 Task: Learn more about a business.
Action: Mouse moved to (886, 106)
Screenshot: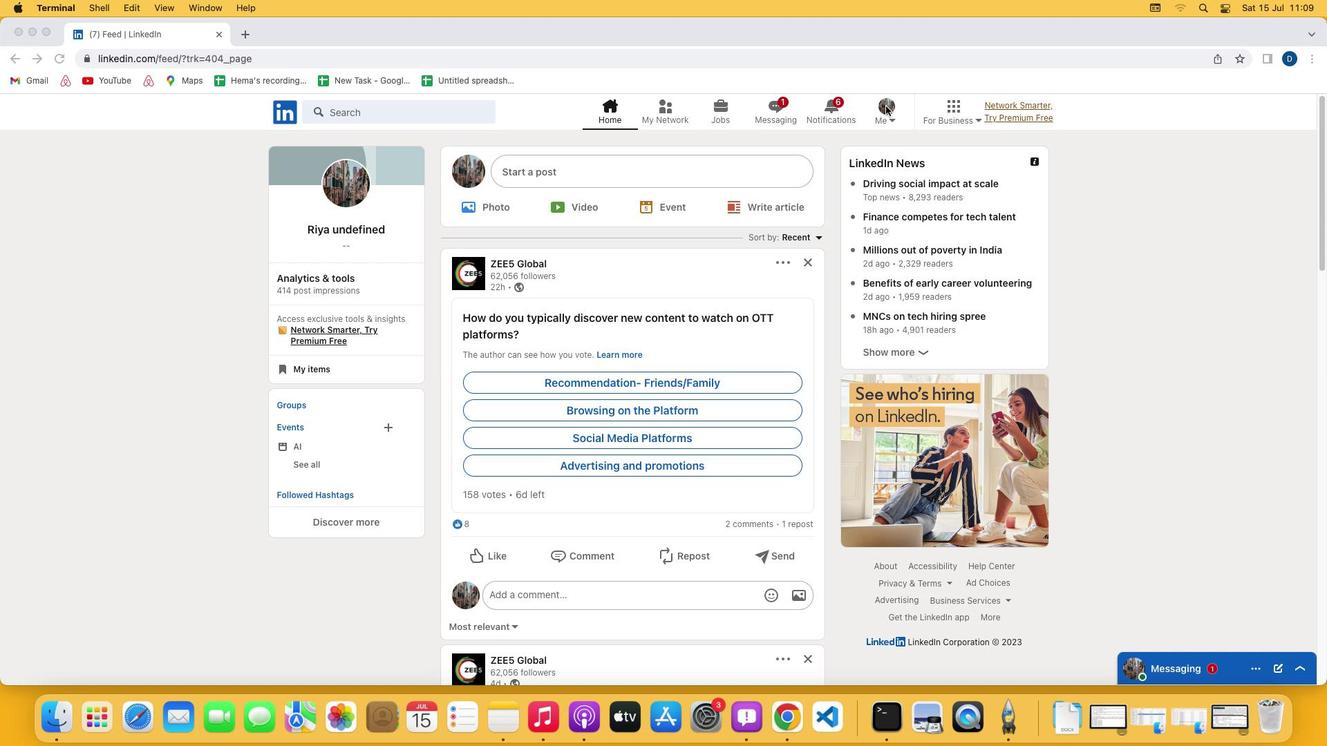 
Action: Mouse pressed left at (886, 106)
Screenshot: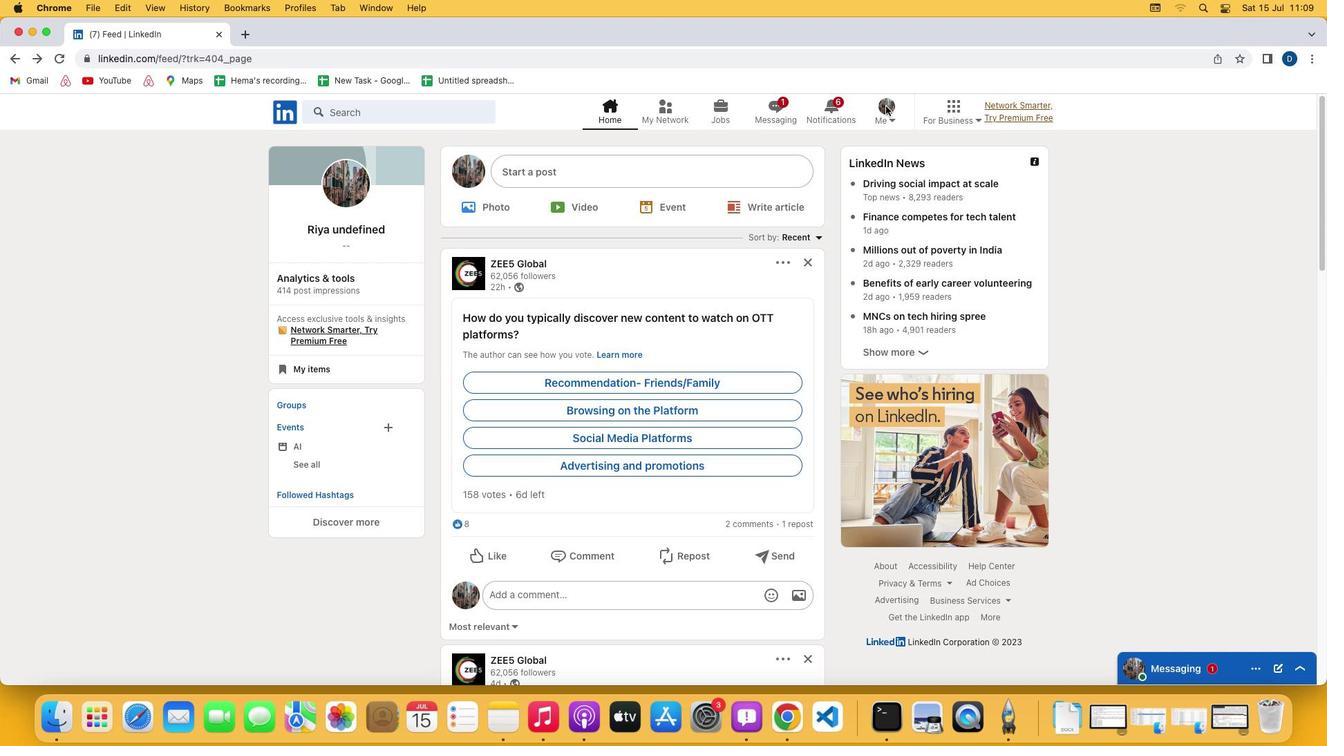 
Action: Mouse pressed left at (886, 106)
Screenshot: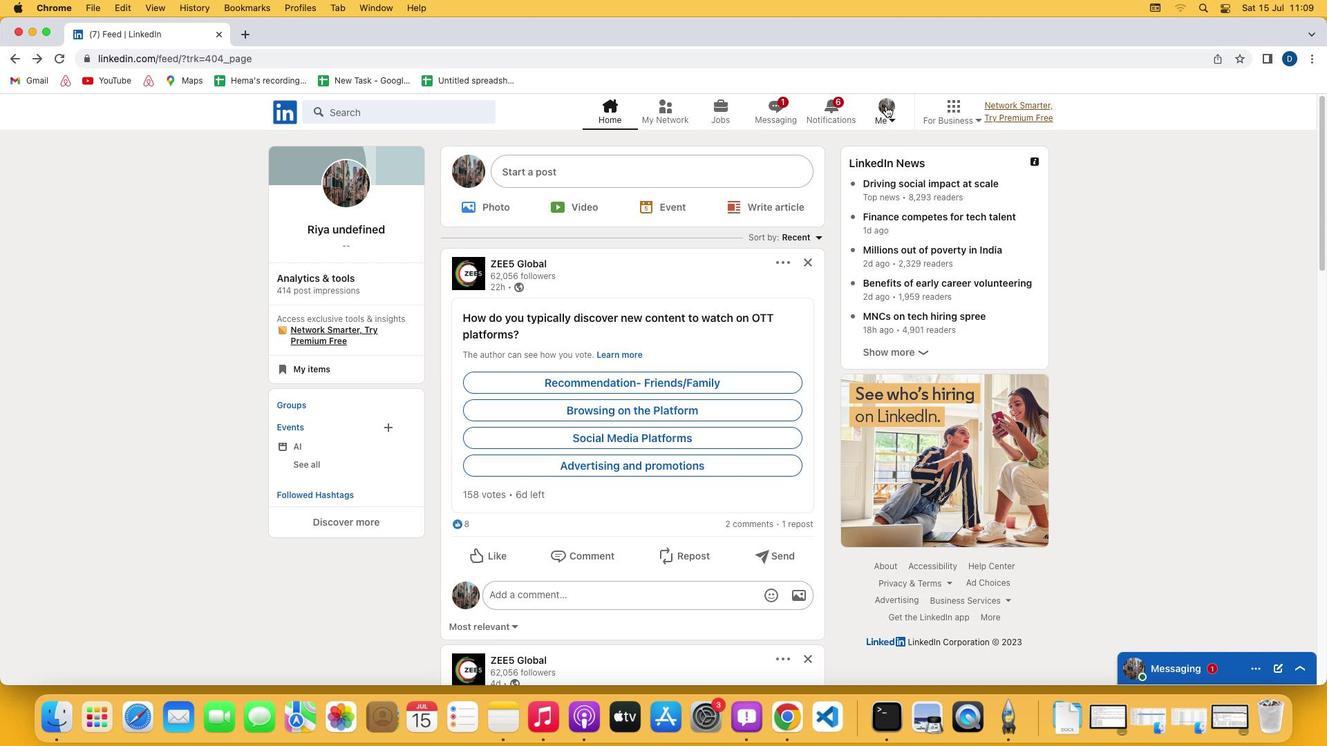 
Action: Mouse moved to (801, 266)
Screenshot: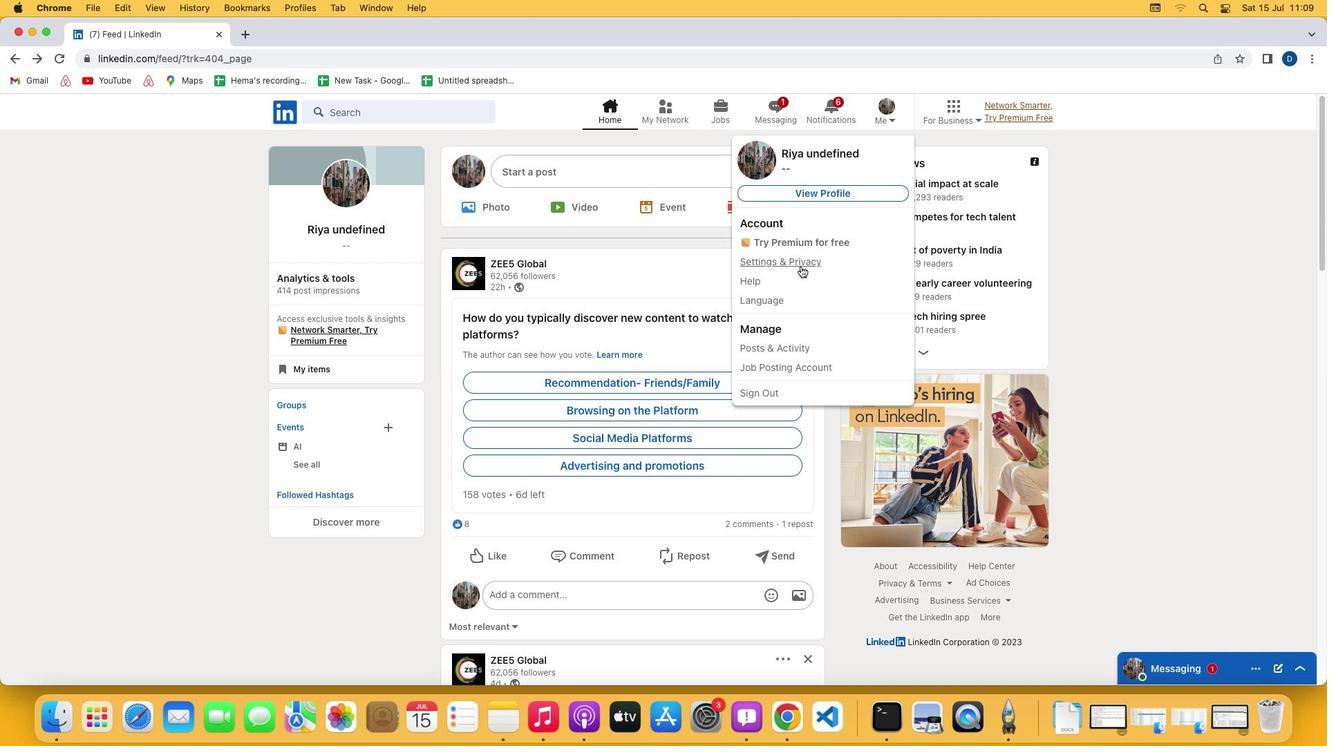 
Action: Mouse pressed left at (801, 266)
Screenshot: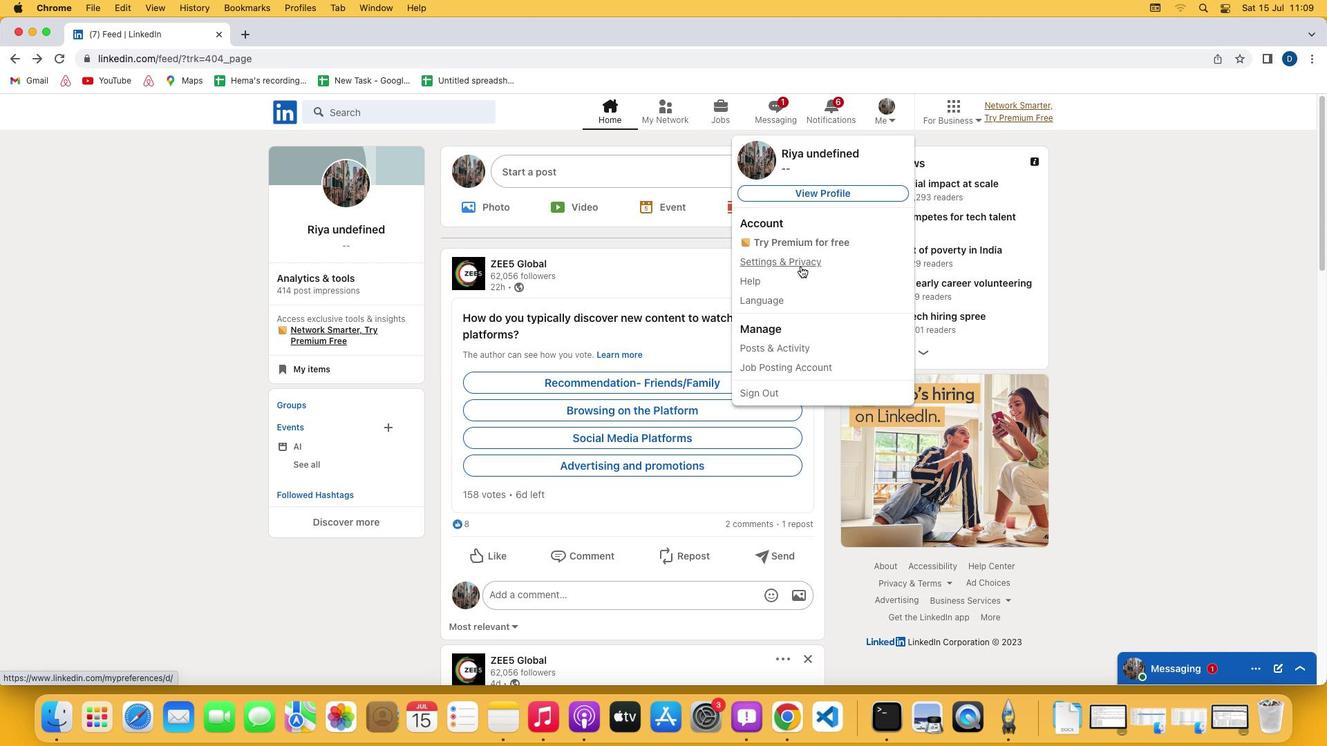 
Action: Mouse moved to (668, 488)
Screenshot: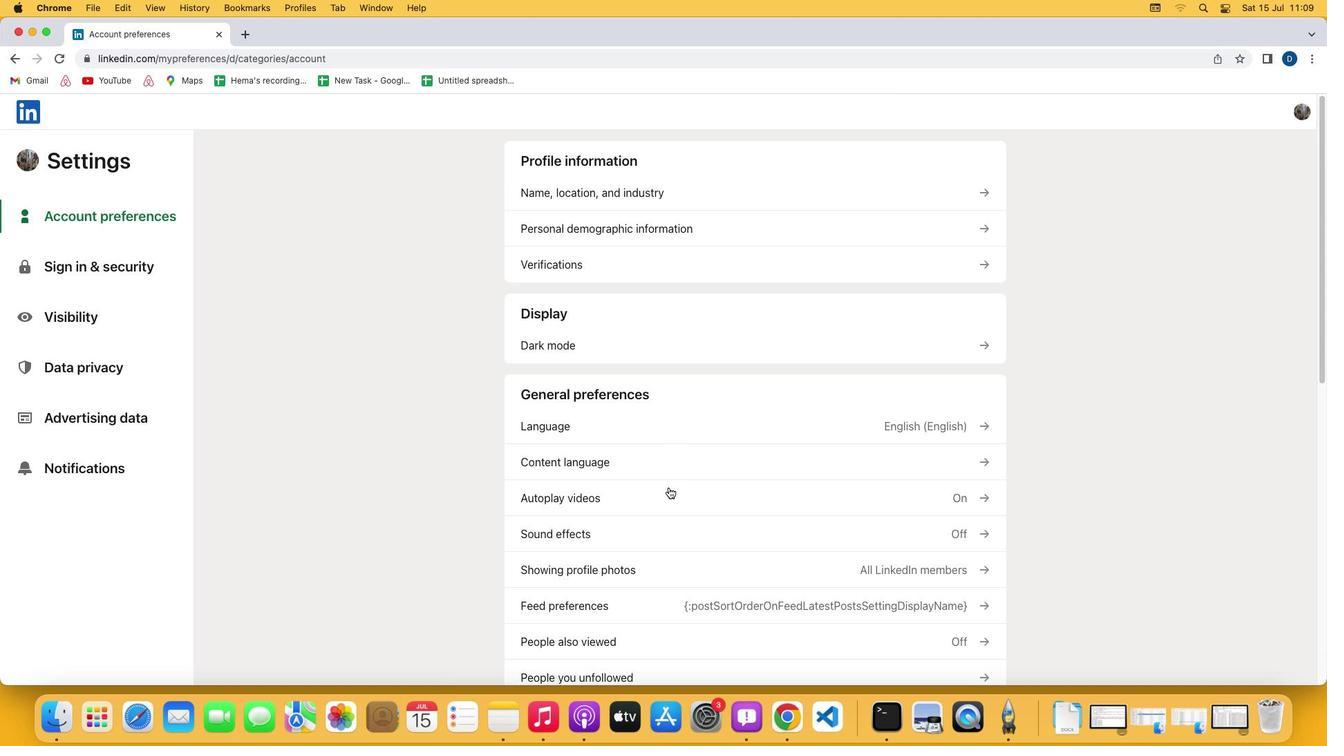 
Action: Mouse scrolled (668, 488) with delta (0, 0)
Screenshot: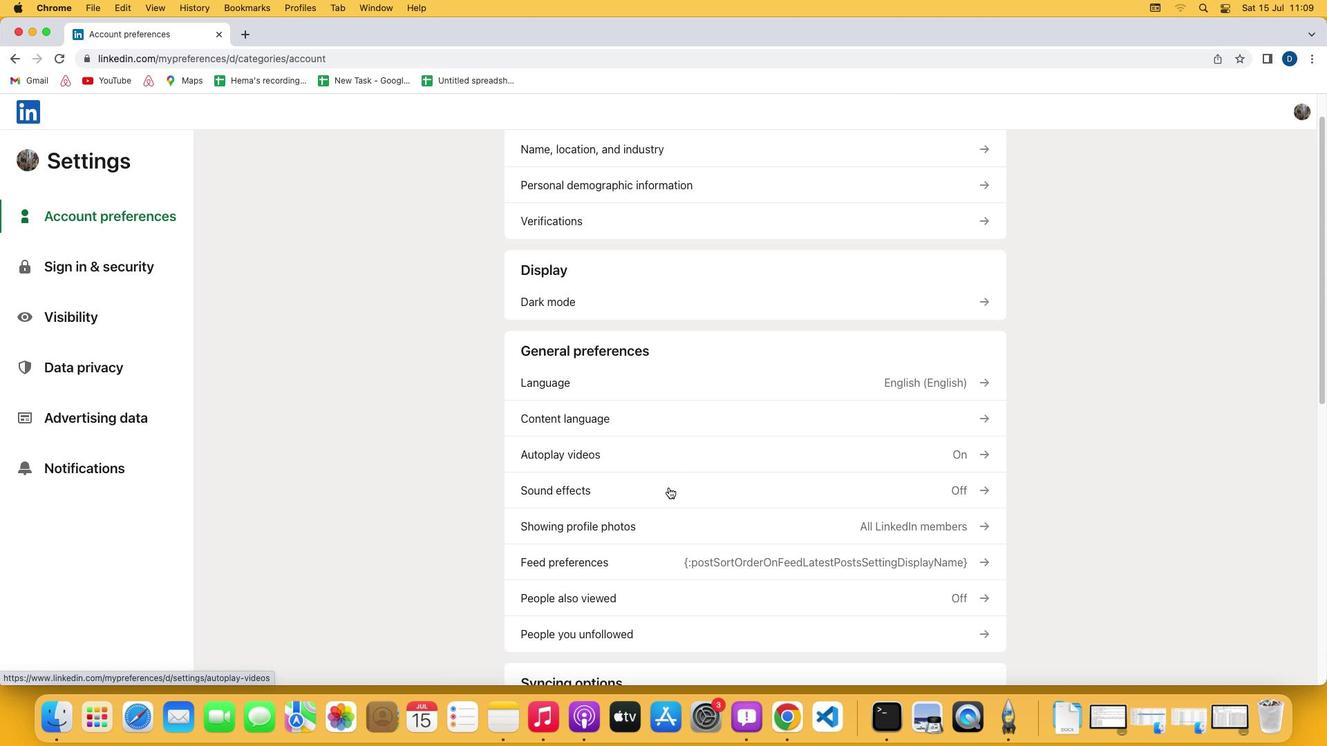 
Action: Mouse scrolled (668, 488) with delta (0, 0)
Screenshot: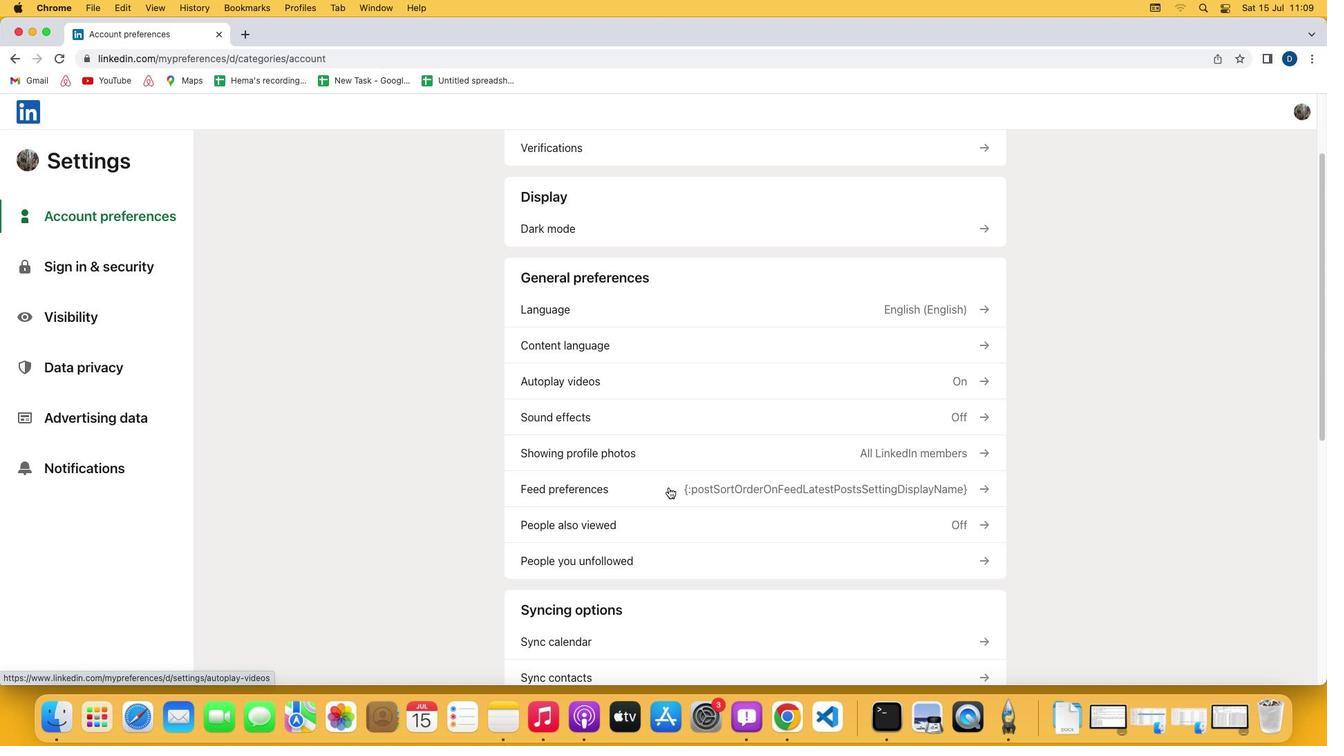 
Action: Mouse scrolled (668, 488) with delta (0, -2)
Screenshot: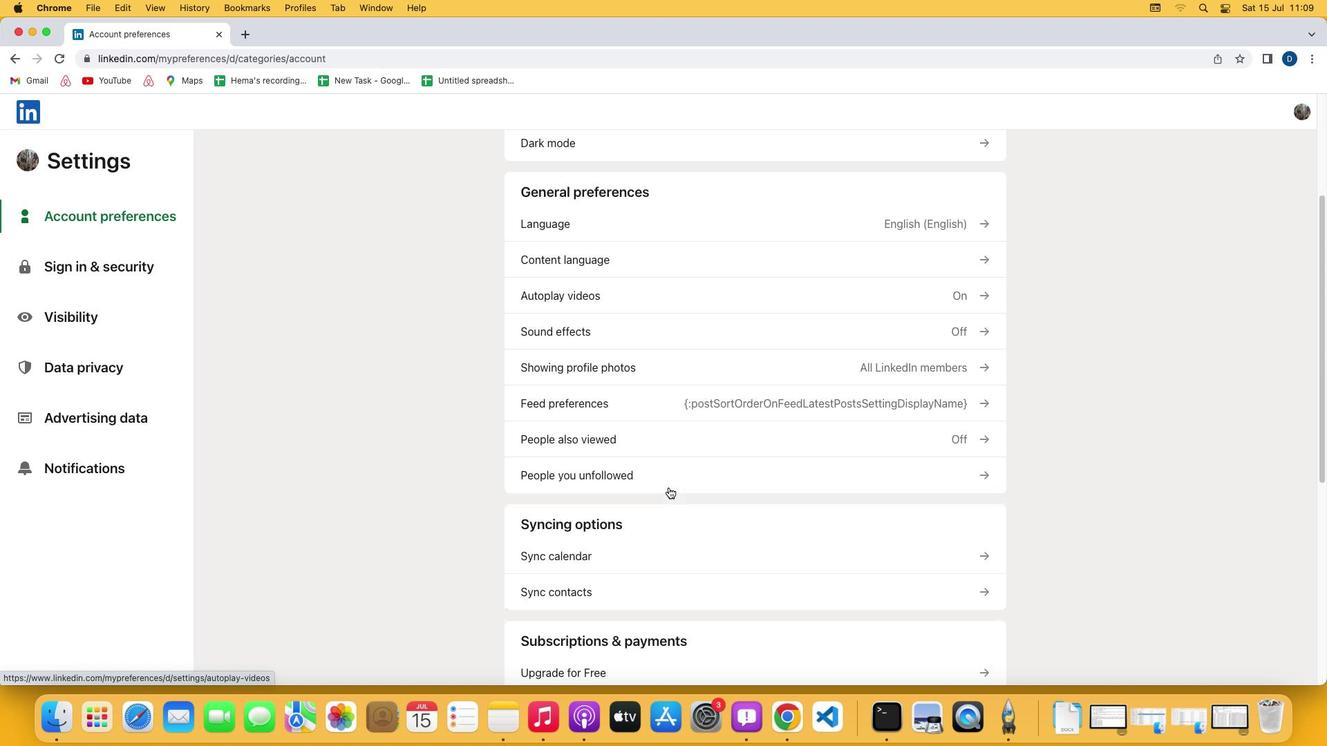 
Action: Mouse scrolled (668, 488) with delta (0, -2)
Screenshot: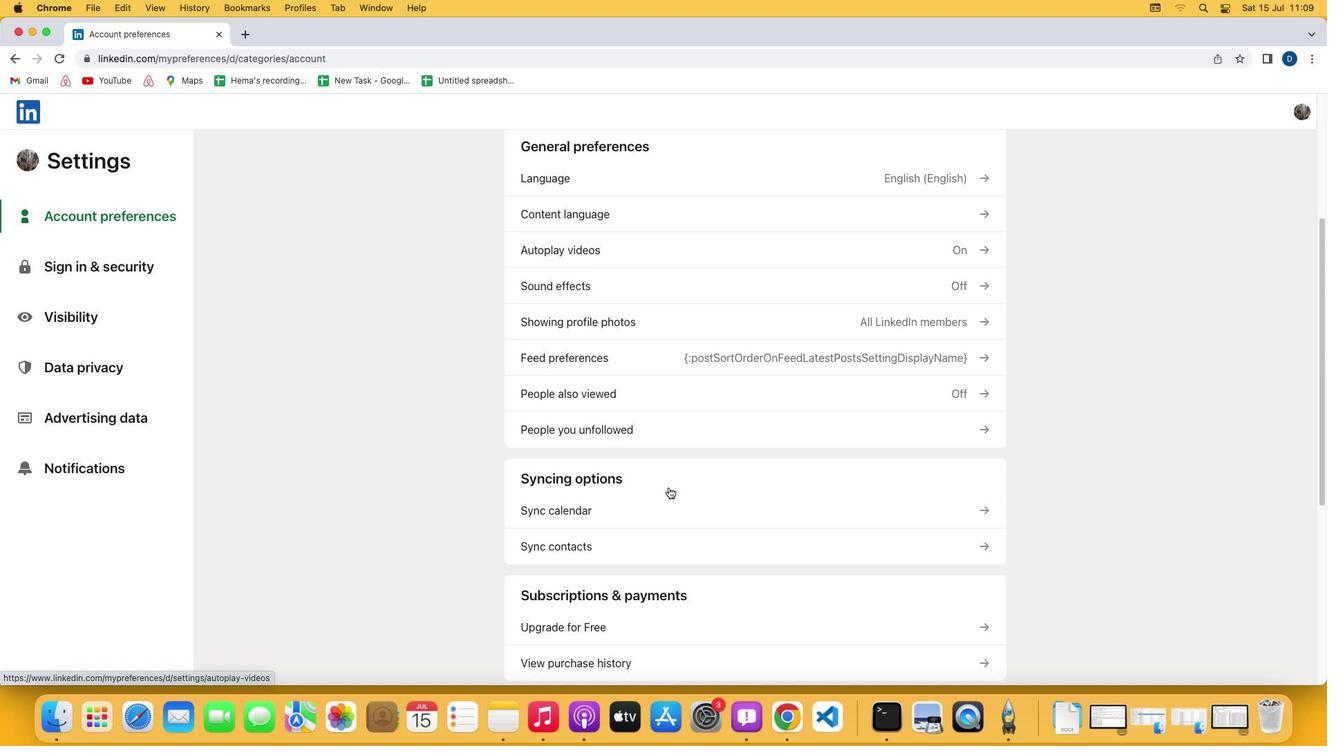 
Action: Mouse scrolled (668, 488) with delta (0, 0)
Screenshot: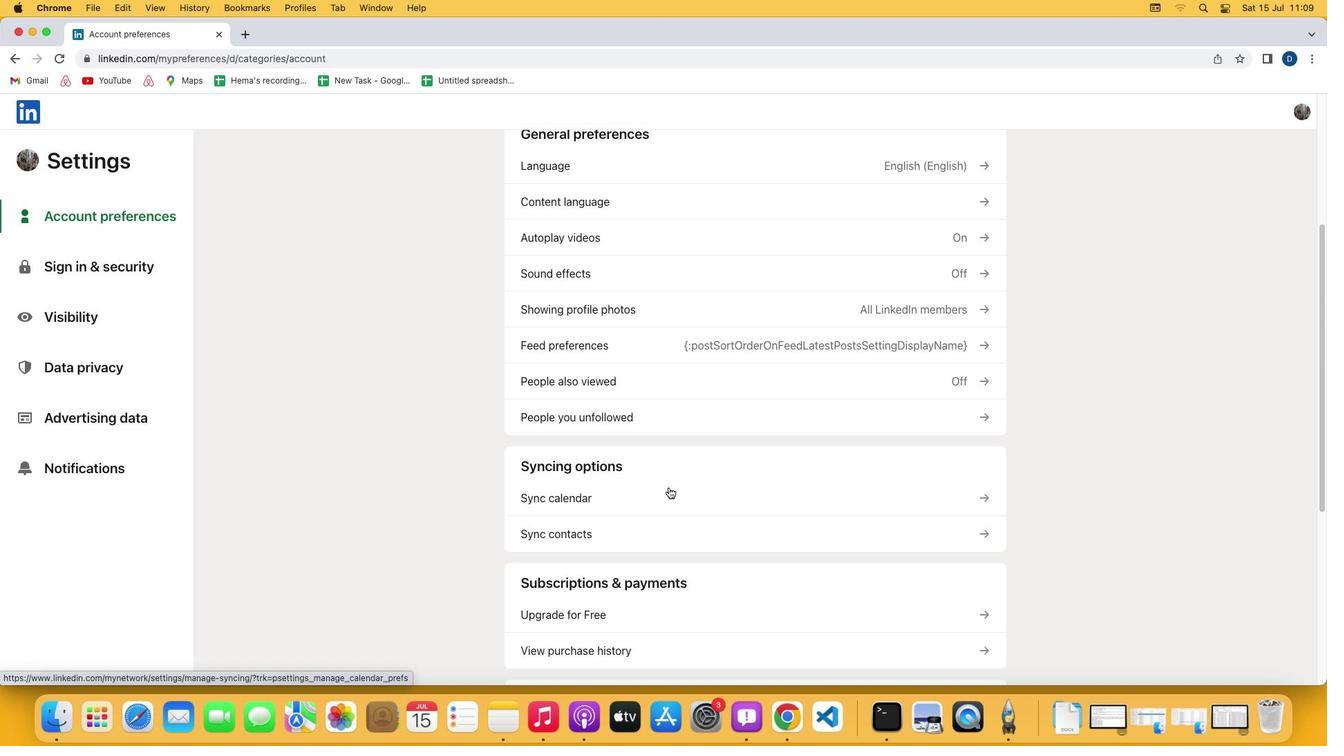 
Action: Mouse scrolled (668, 488) with delta (0, 0)
Screenshot: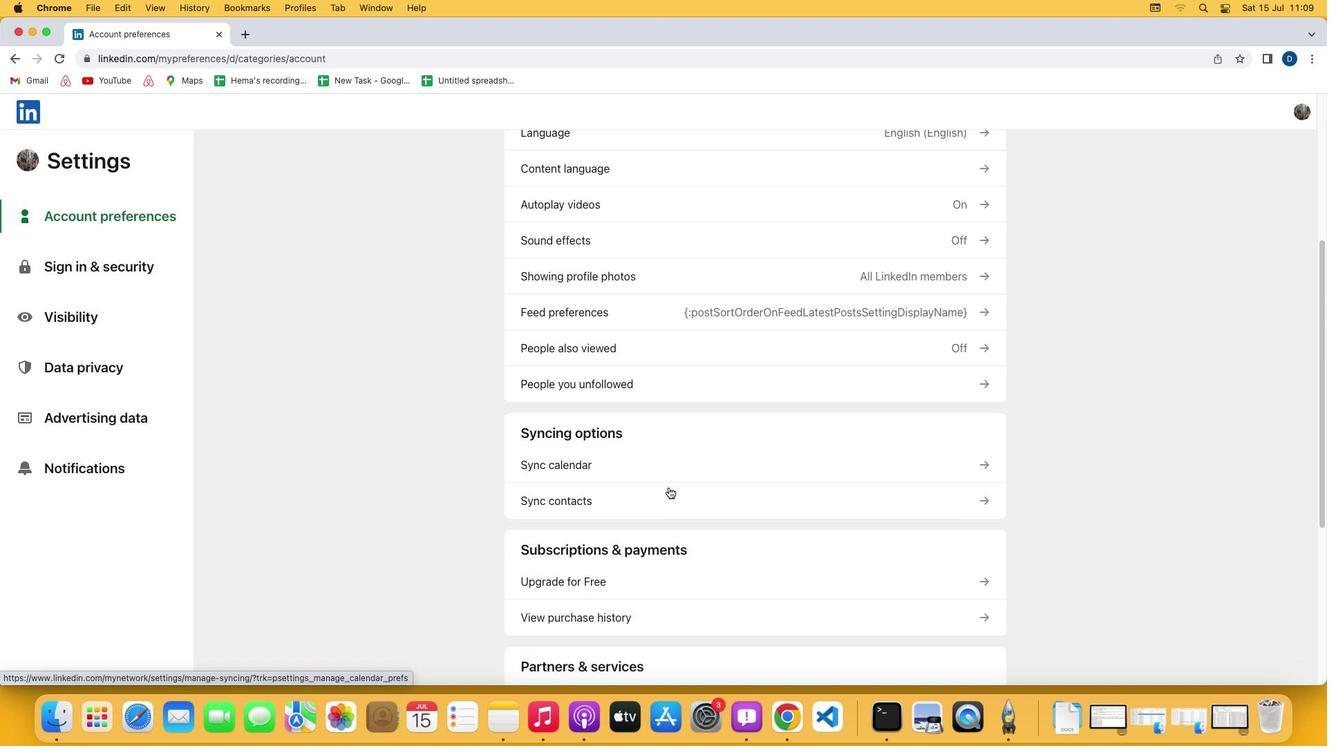 
Action: Mouse scrolled (668, 488) with delta (0, -1)
Screenshot: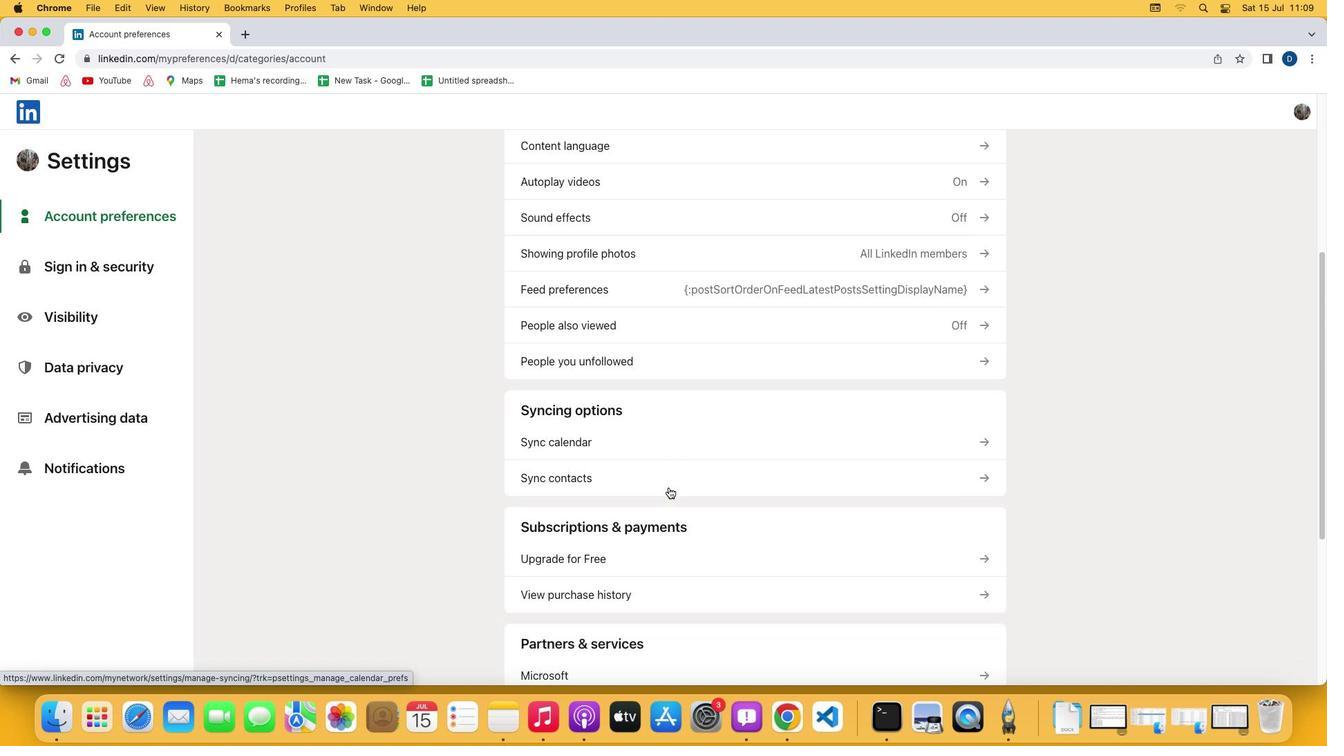 
Action: Mouse scrolled (668, 488) with delta (0, -1)
Screenshot: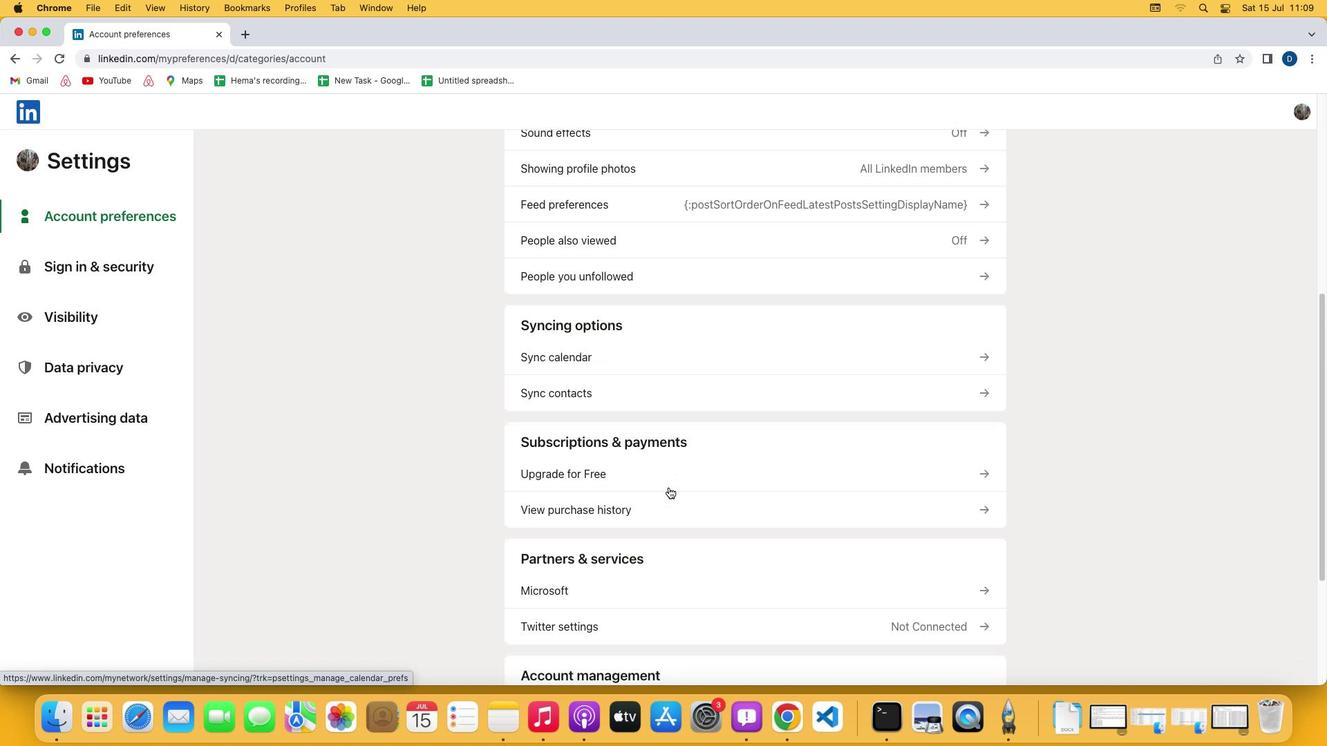 
Action: Mouse moved to (621, 468)
Screenshot: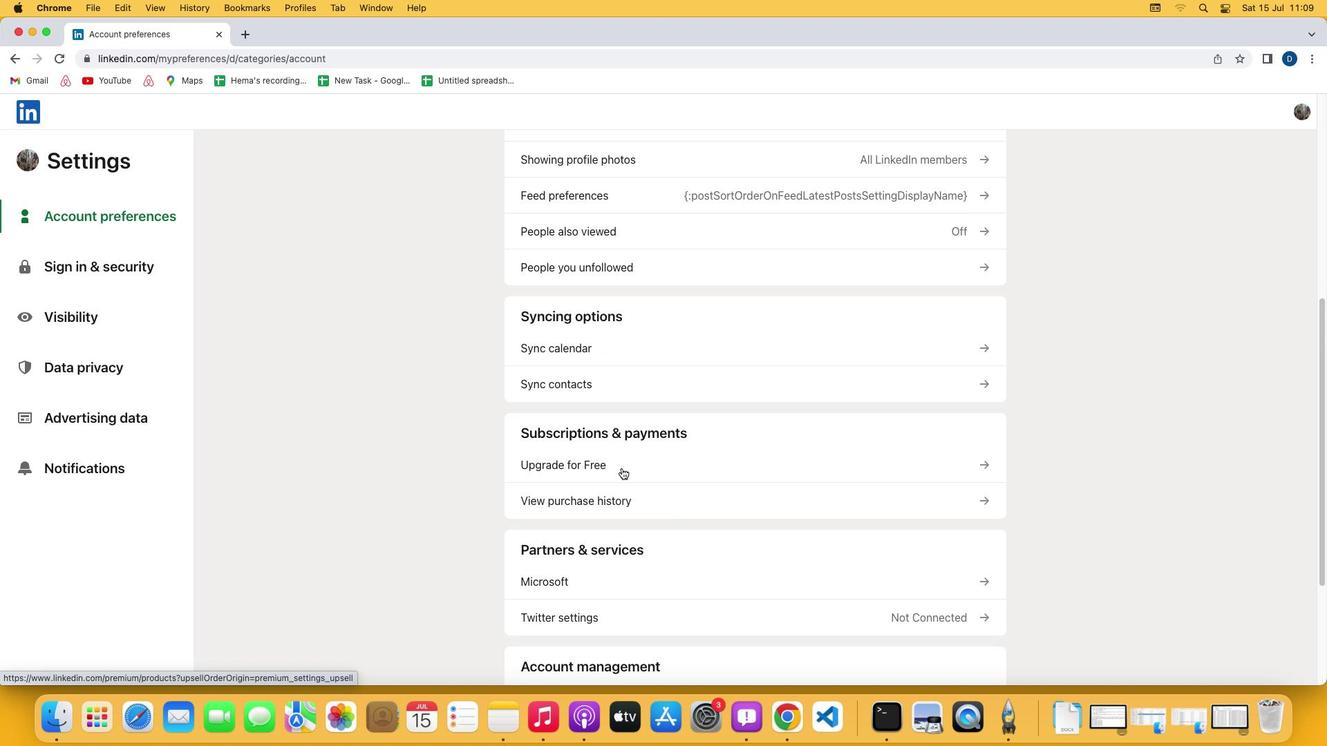 
Action: Mouse pressed left at (621, 468)
Screenshot: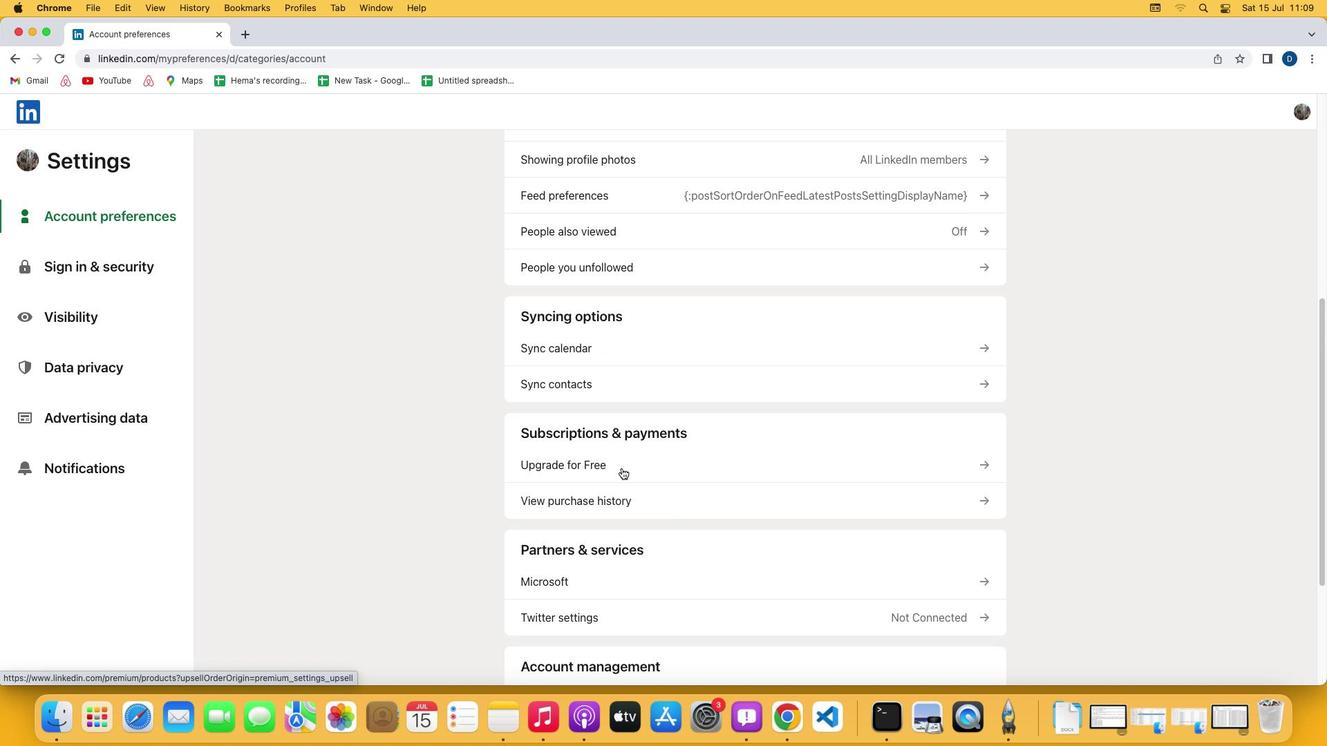 
Action: Mouse moved to (540, 375)
Screenshot: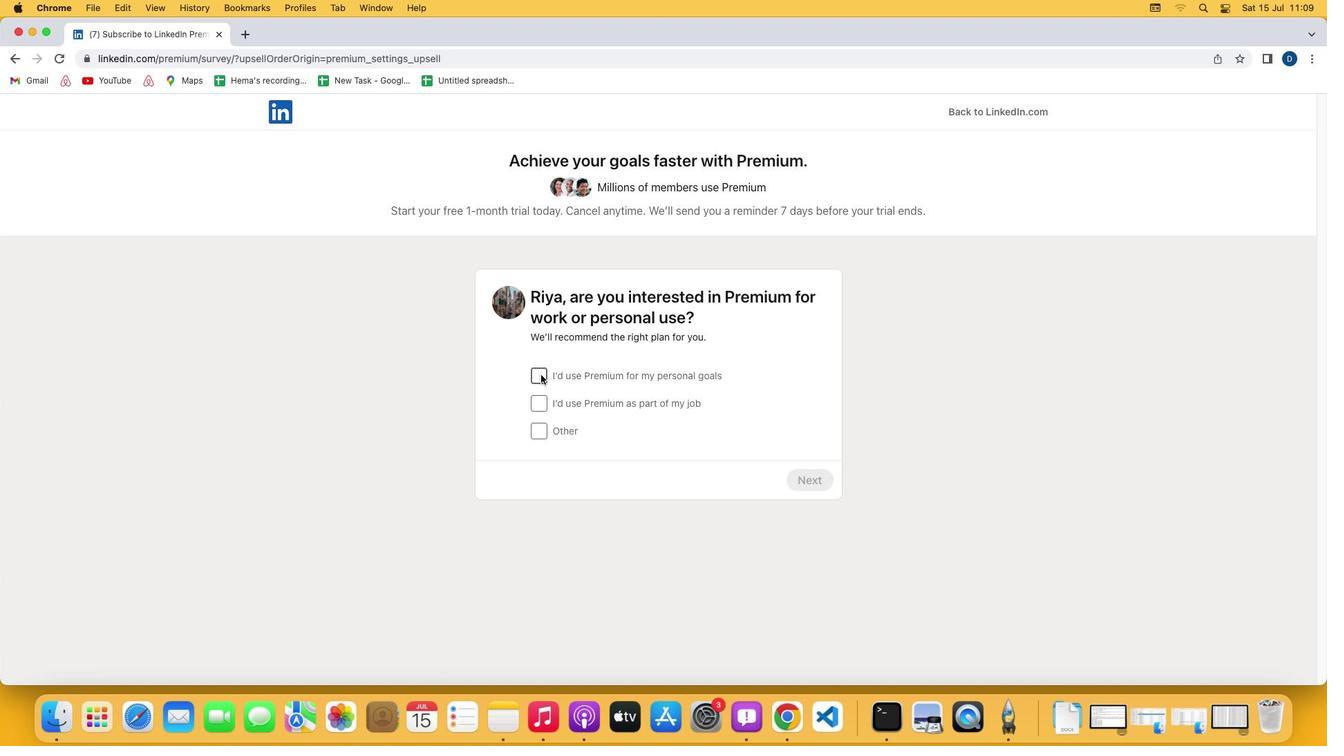 
Action: Mouse pressed left at (540, 375)
Screenshot: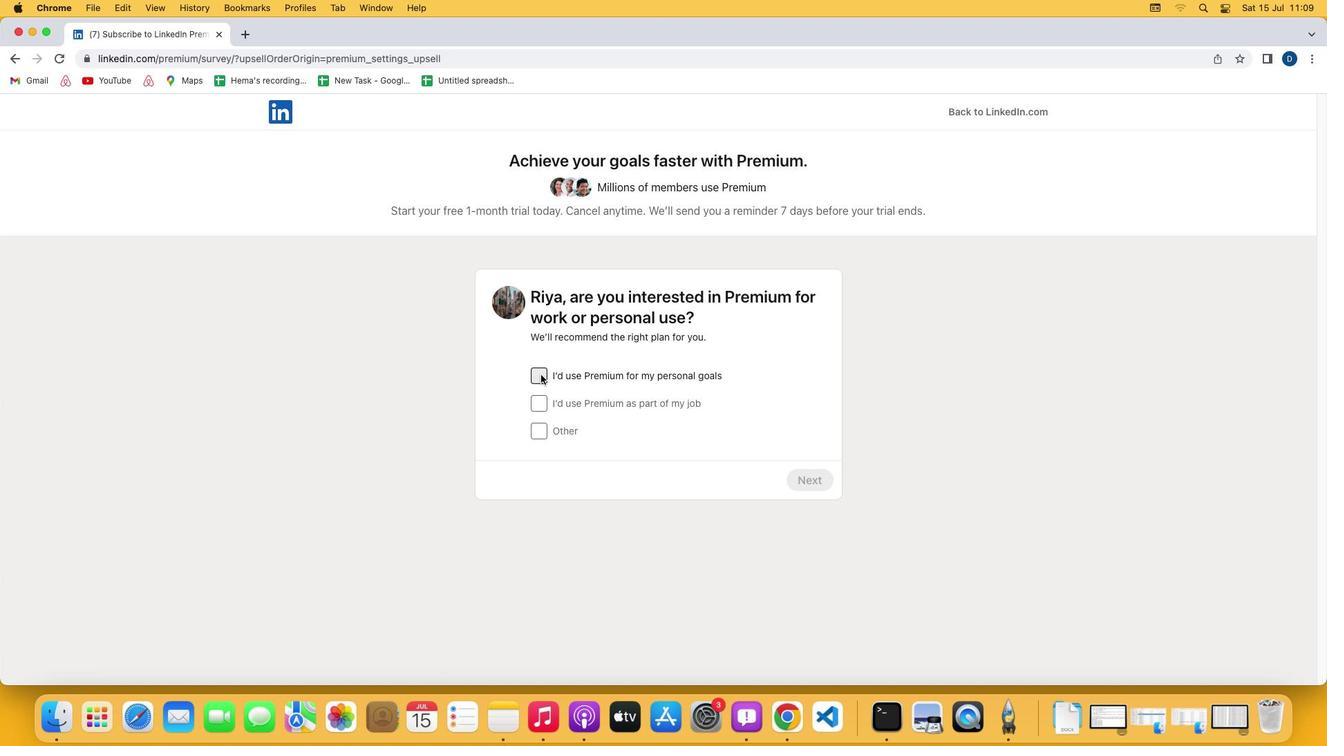 
Action: Mouse moved to (804, 478)
Screenshot: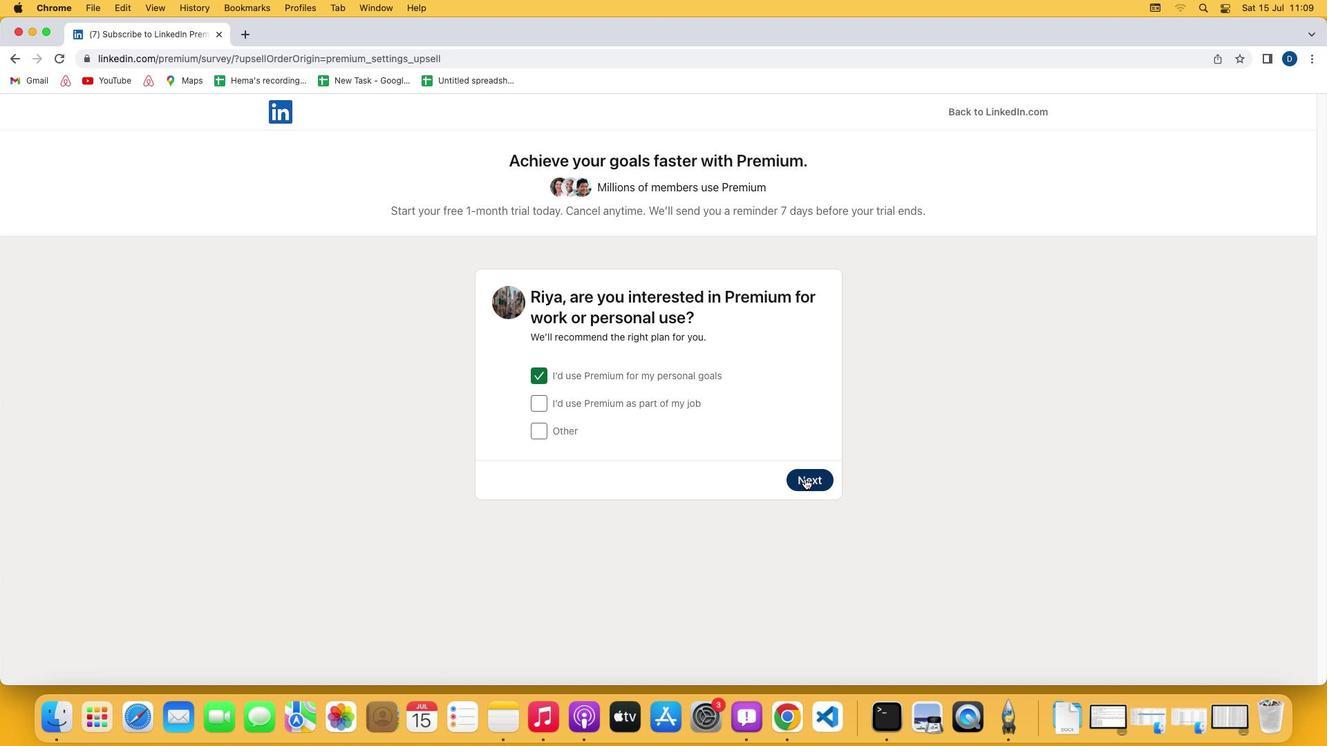 
Action: Mouse pressed left at (804, 478)
Screenshot: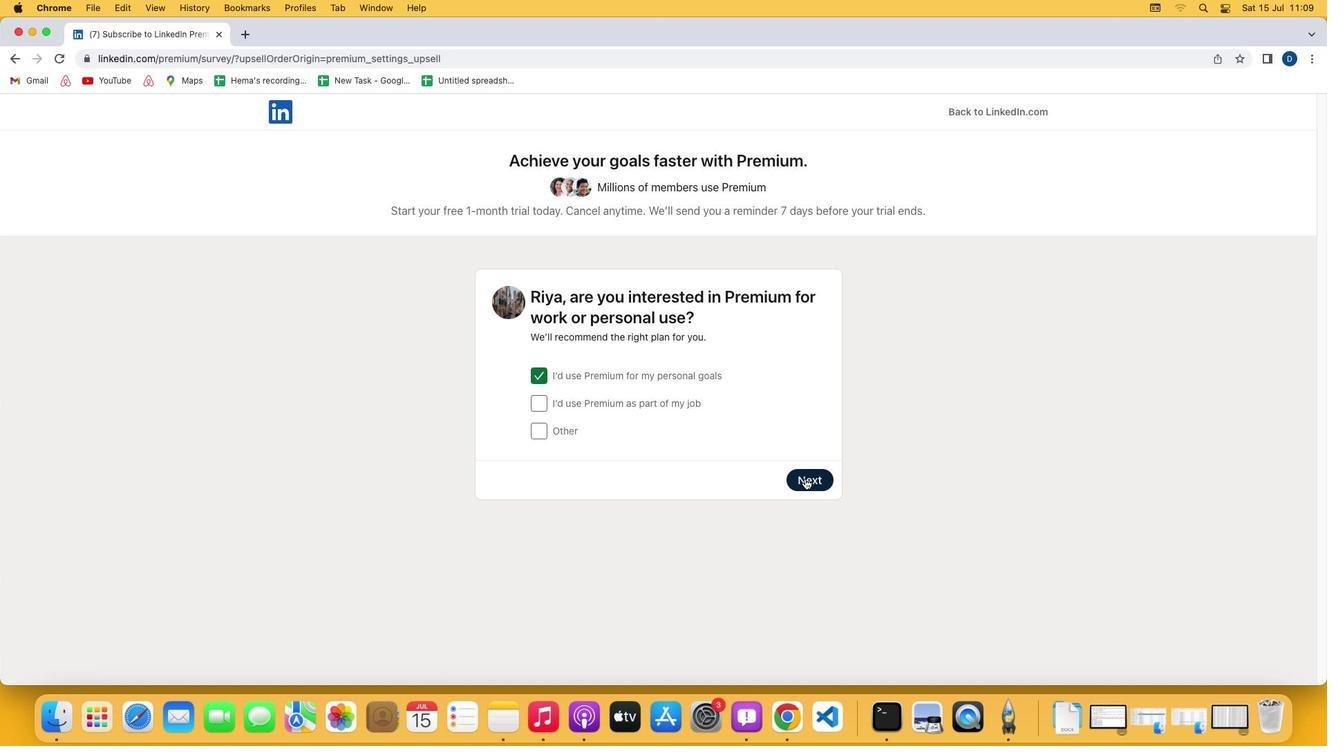 
Action: Mouse moved to (542, 376)
Screenshot: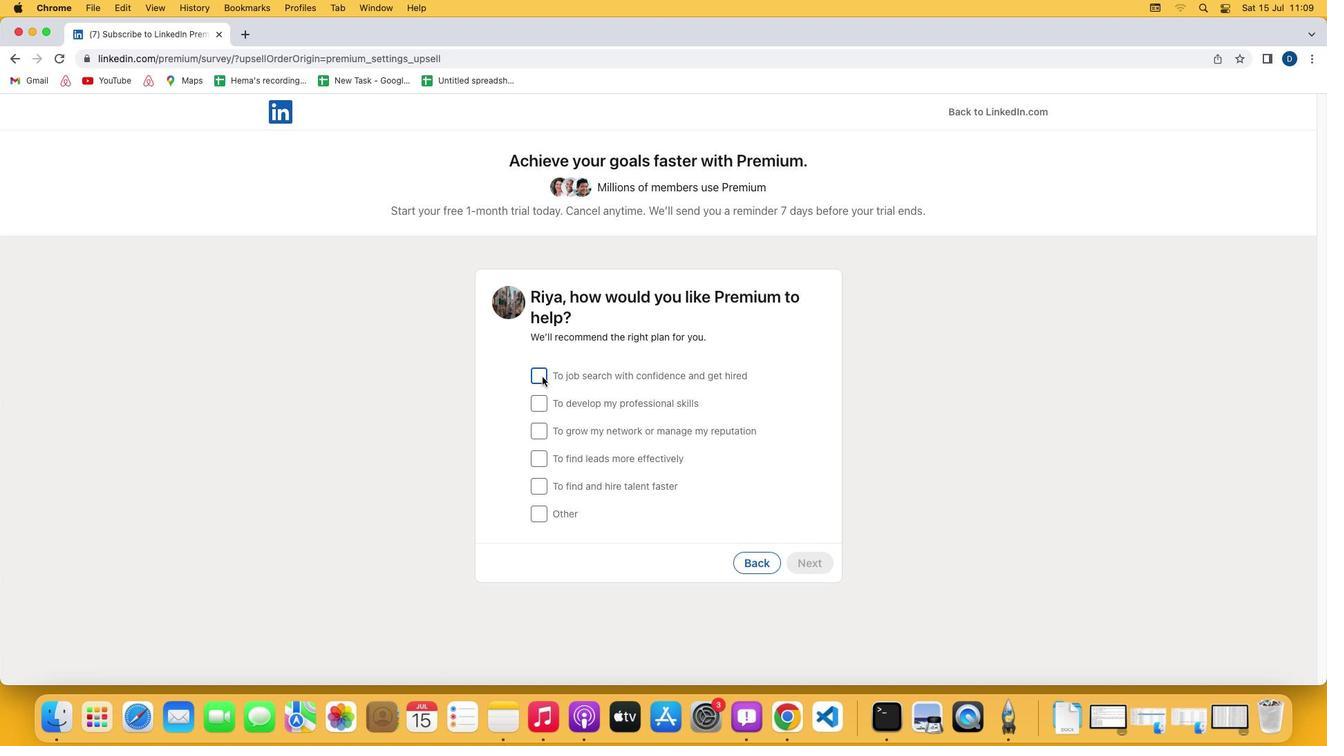 
Action: Mouse pressed left at (542, 376)
Screenshot: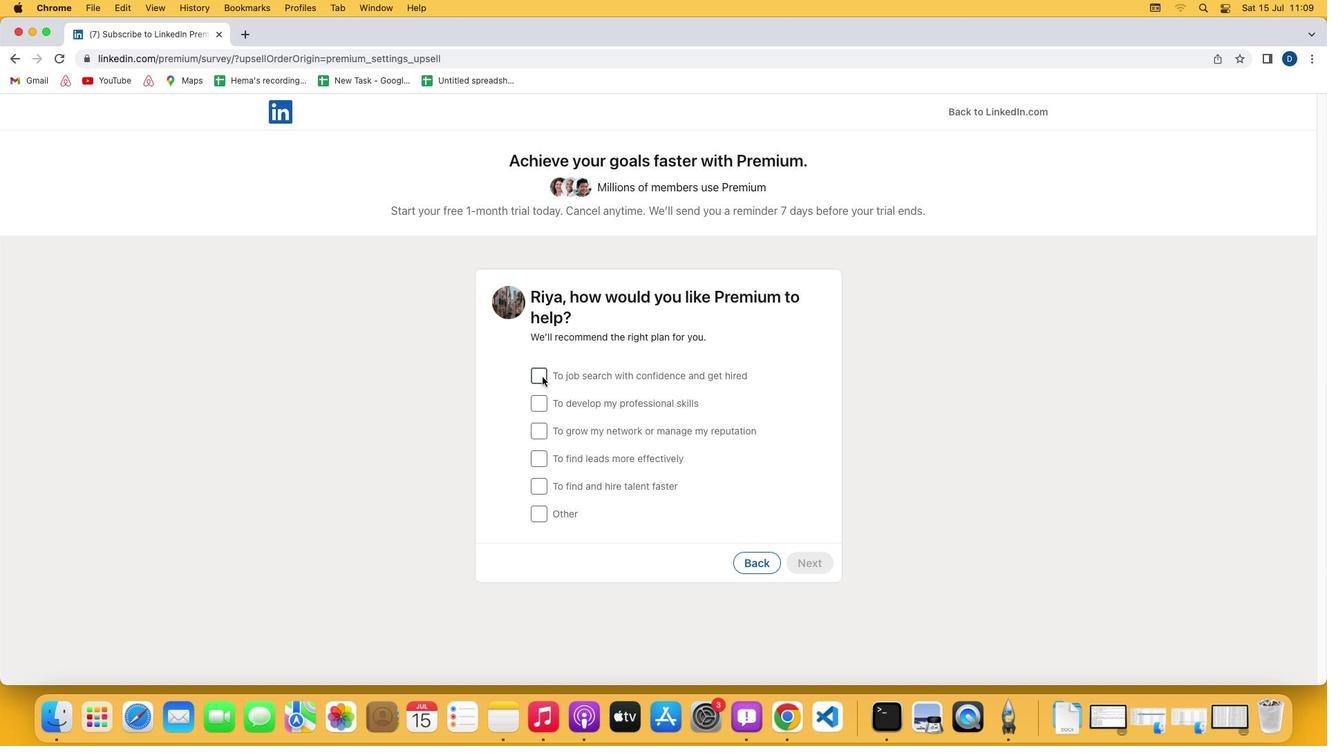 
Action: Mouse moved to (814, 560)
Screenshot: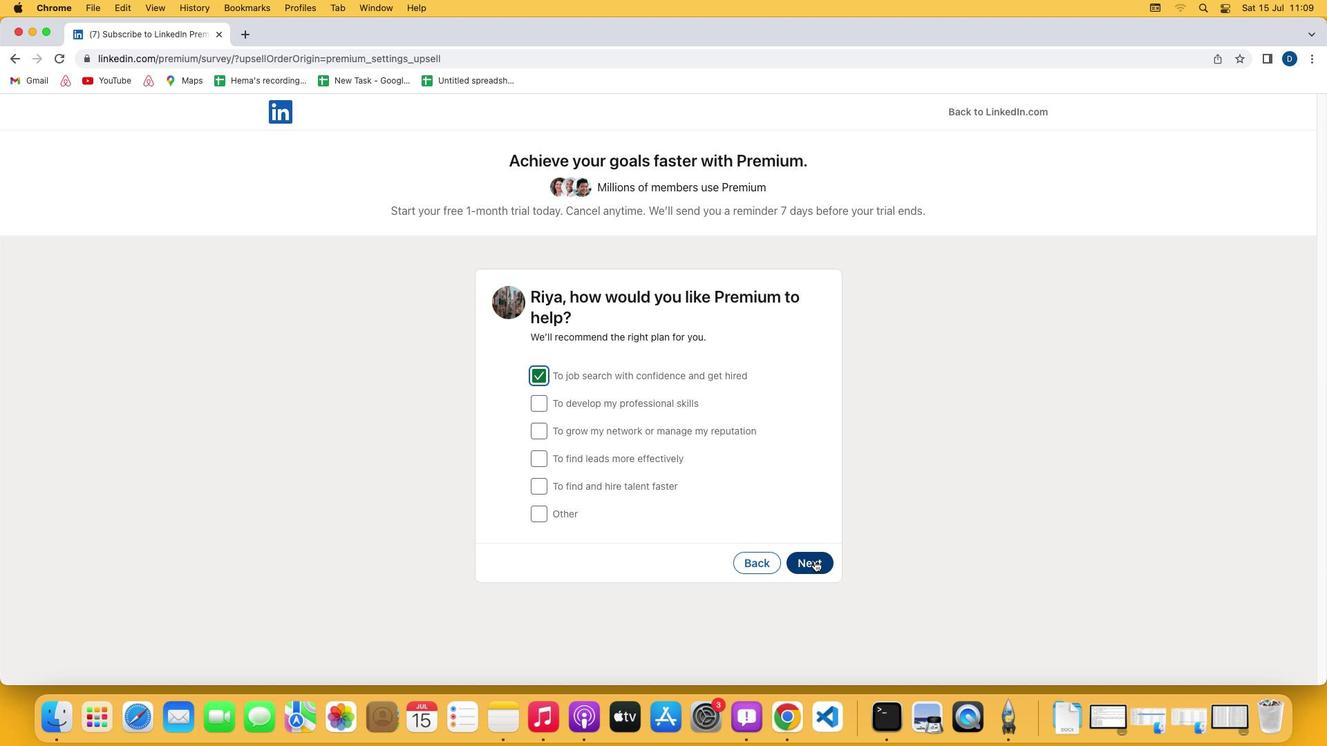 
Action: Mouse pressed left at (814, 560)
Screenshot: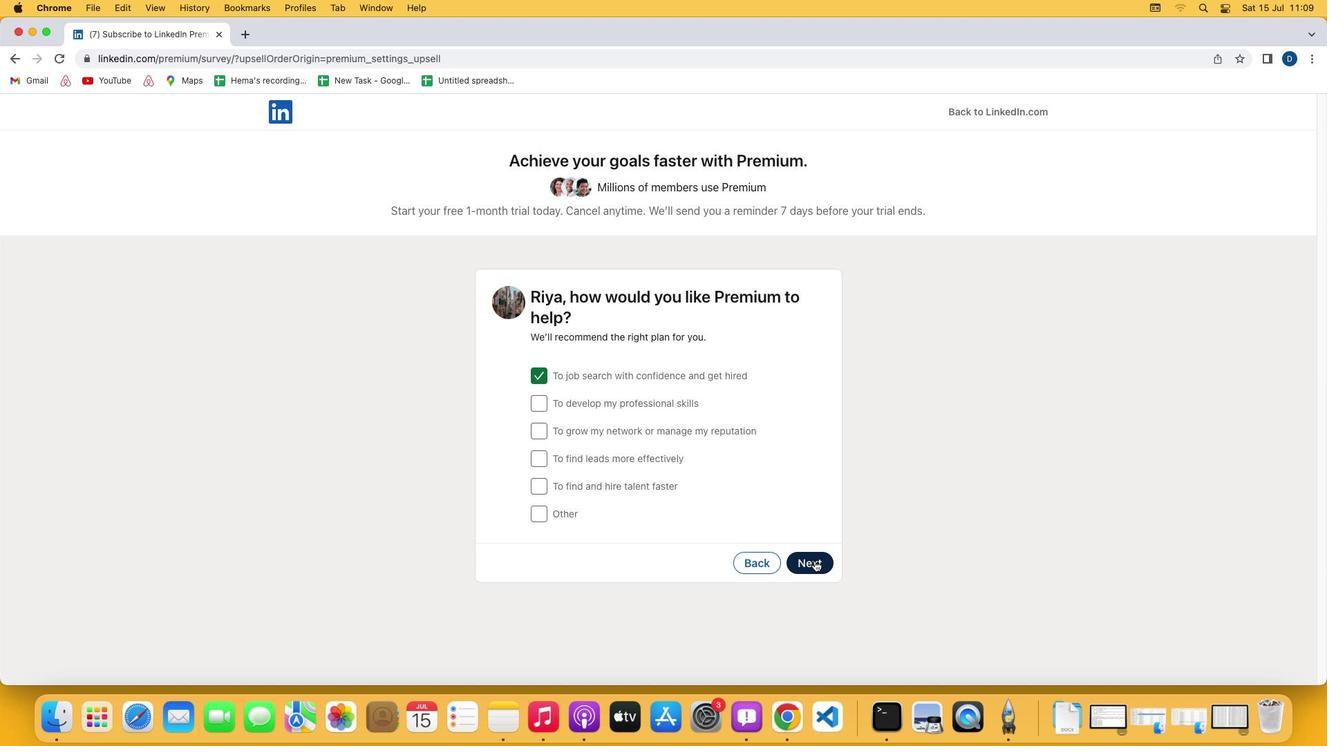 
Action: Mouse moved to (546, 513)
Screenshot: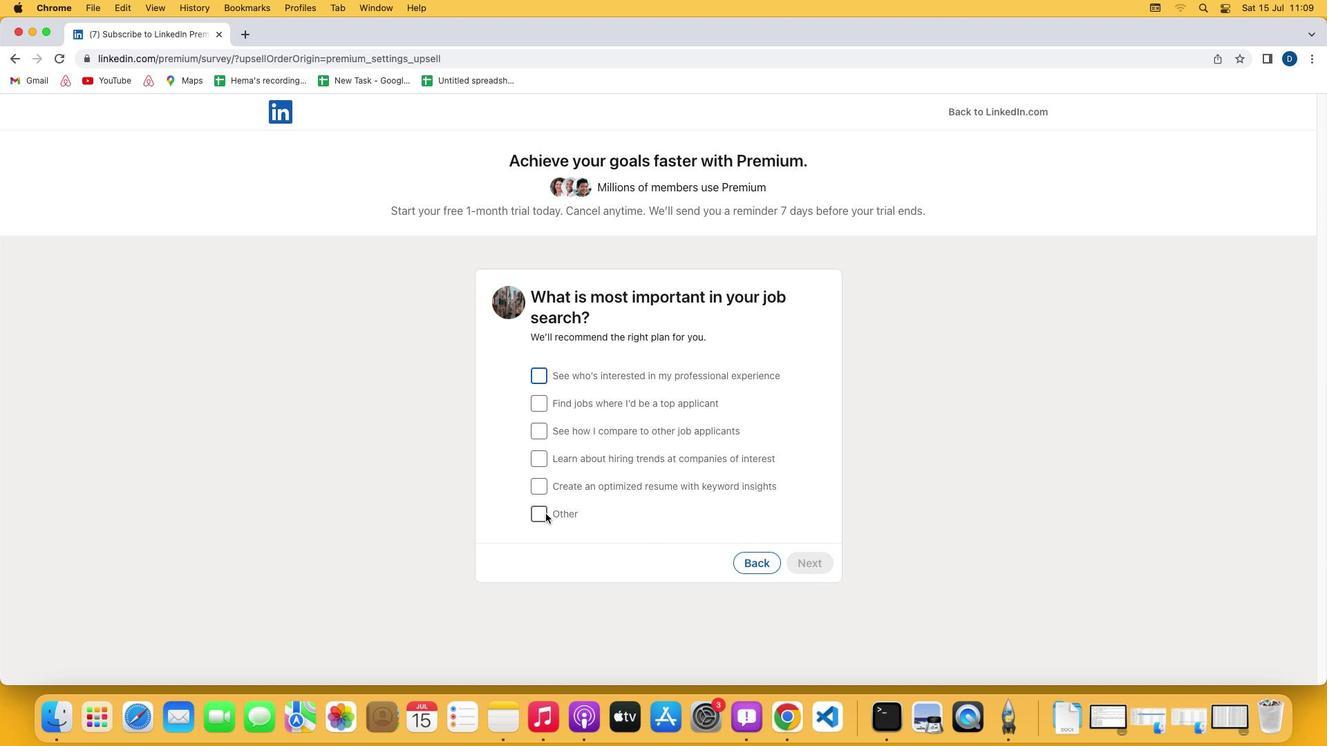 
Action: Mouse pressed left at (546, 513)
Screenshot: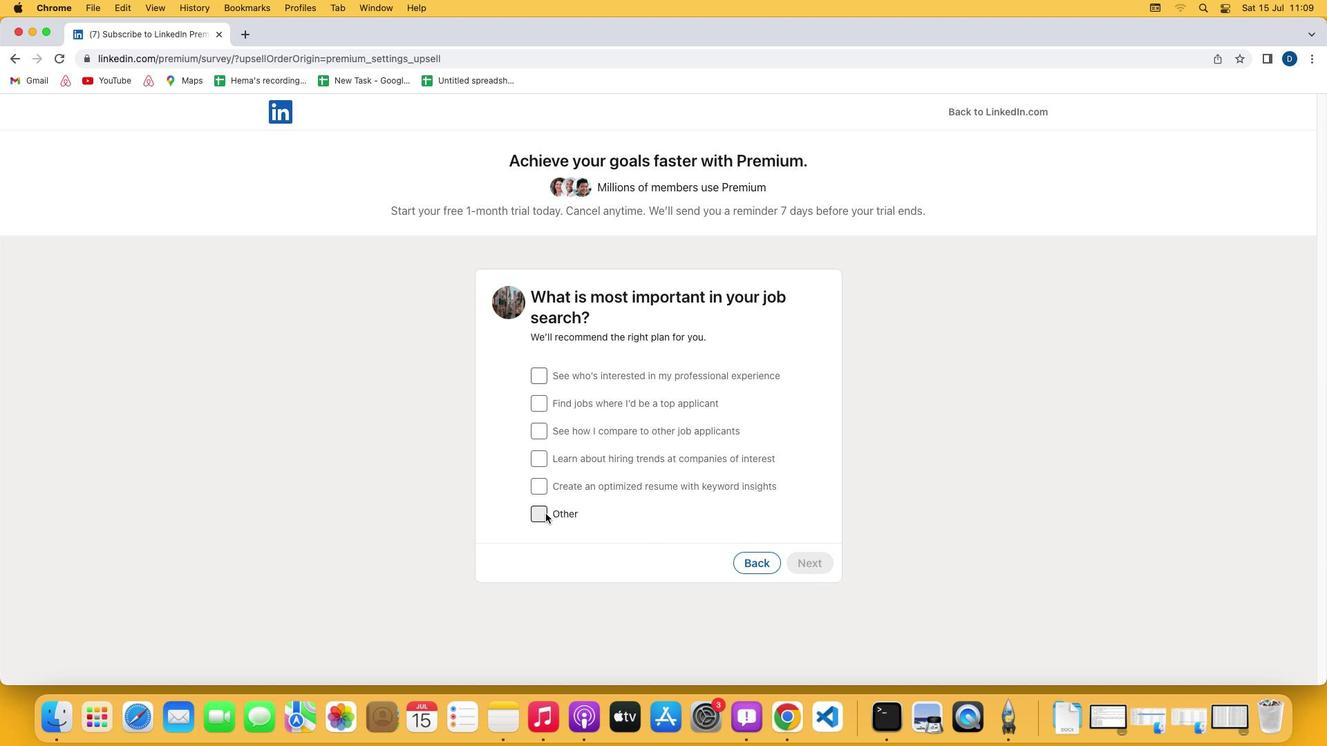 
Action: Mouse moved to (804, 569)
Screenshot: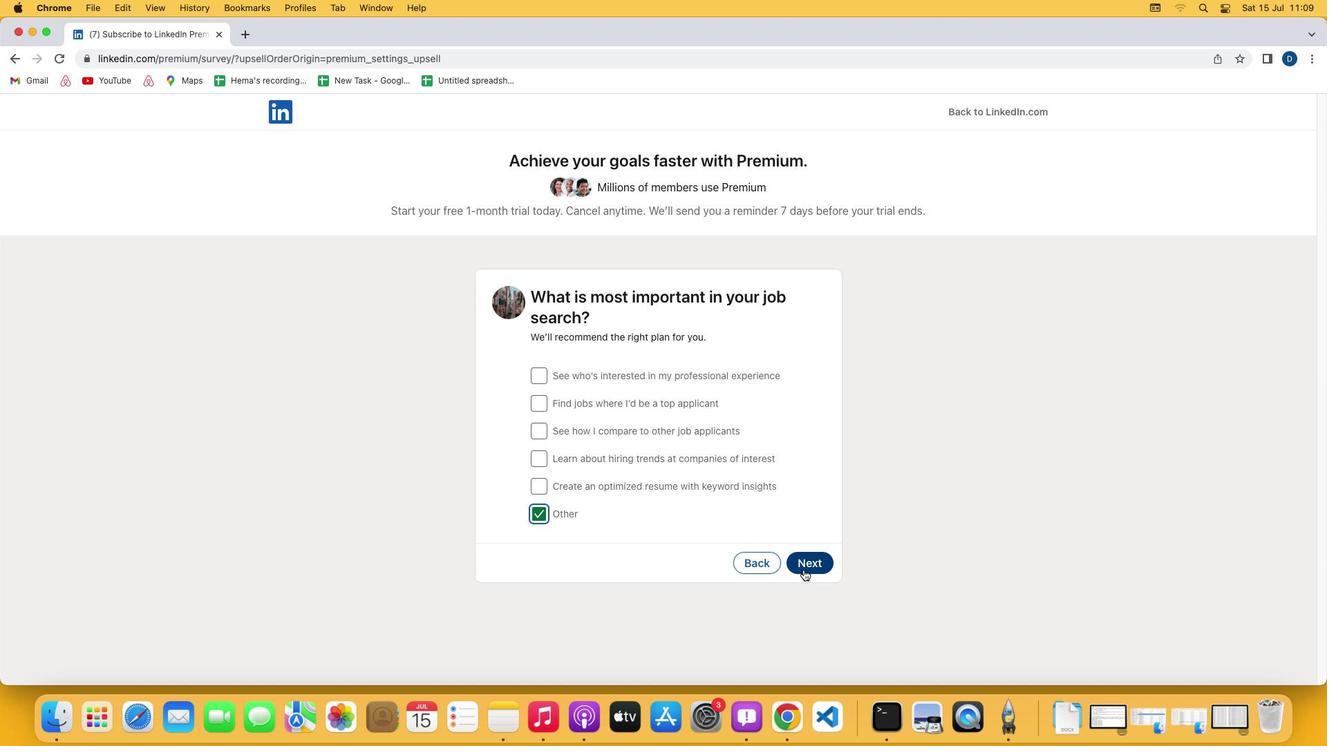 
Action: Mouse pressed left at (804, 569)
Screenshot: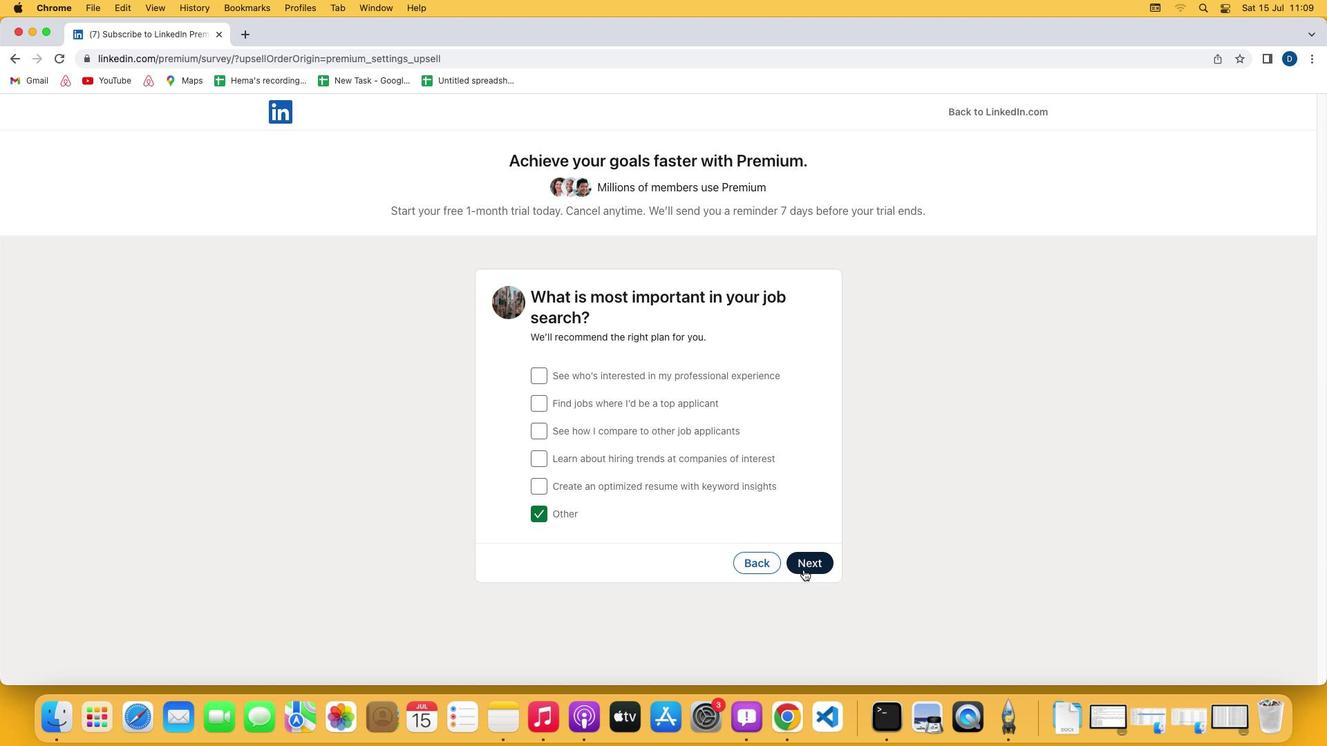 
Action: Mouse moved to (576, 571)
Screenshot: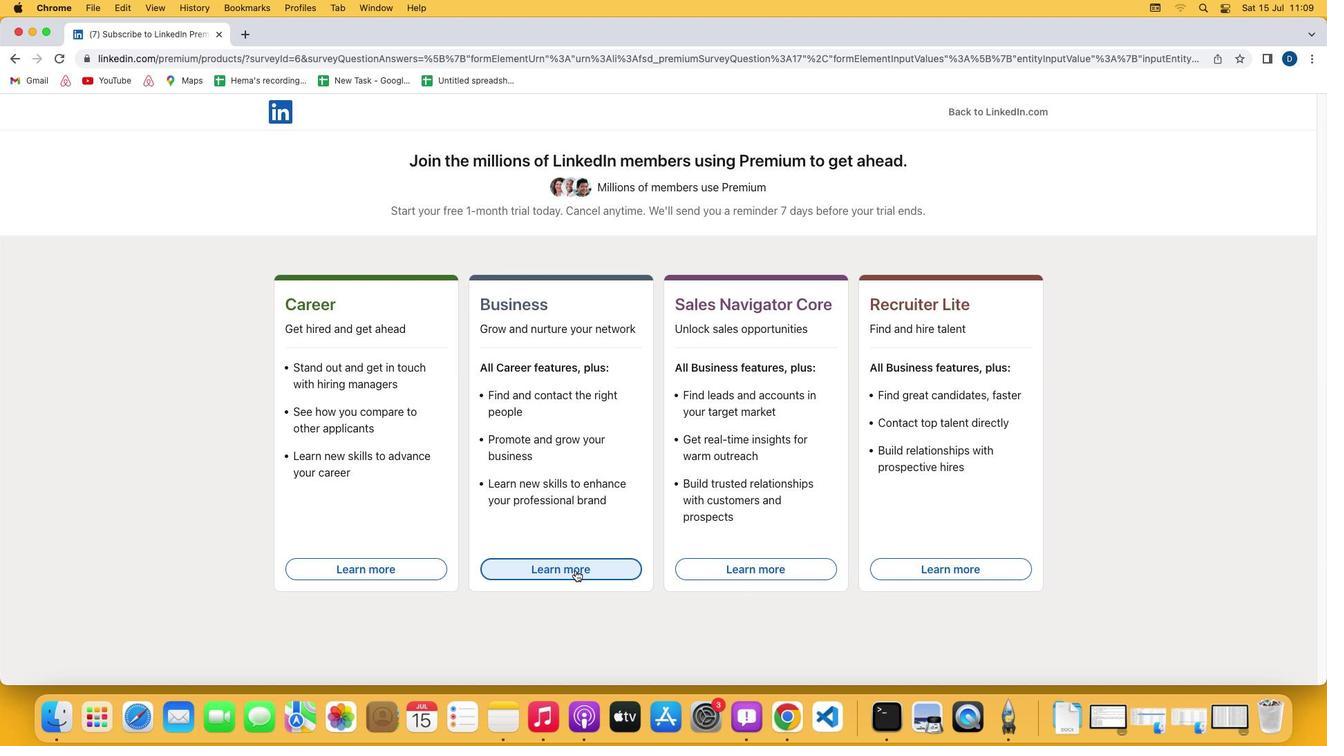 
Action: Mouse pressed left at (576, 571)
Screenshot: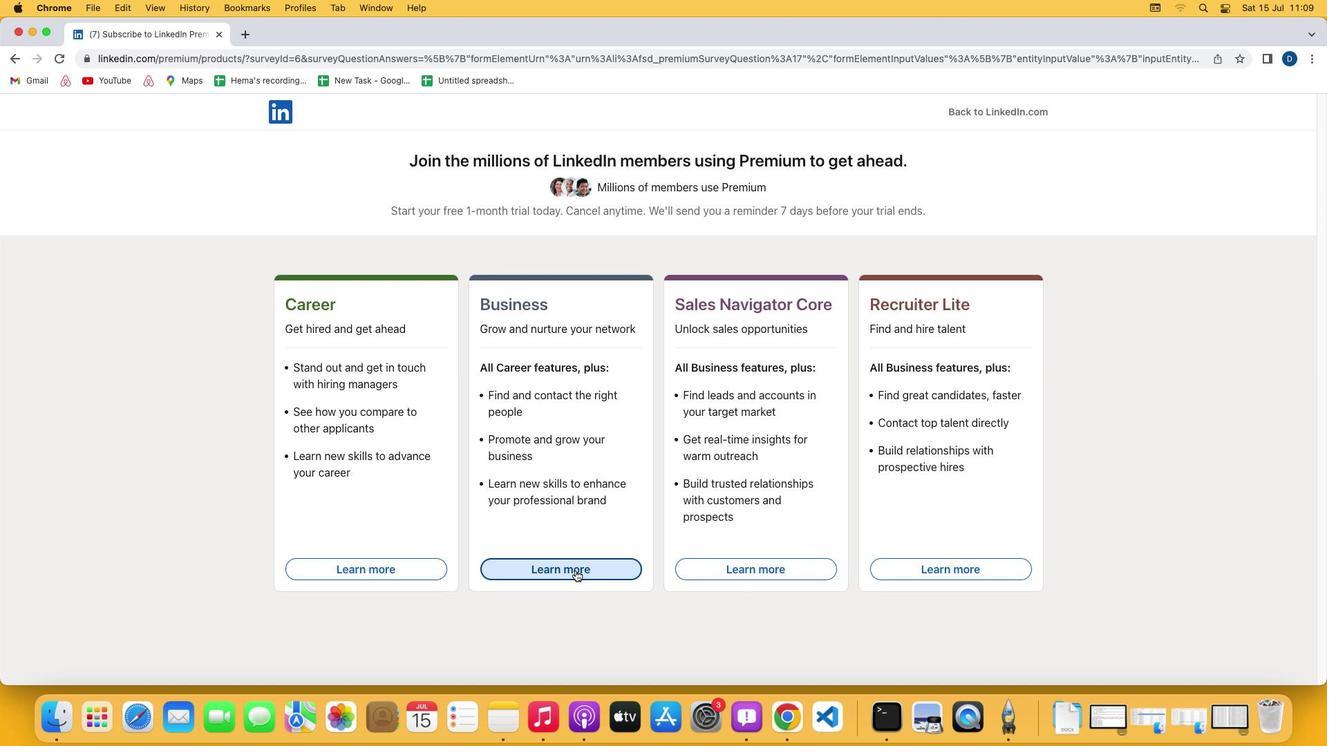 
